 Task: Add Vital Farms Organic Pasture-Raised Large Grade A Eggs to the cart.
Action: Mouse pressed left at (19, 118)
Screenshot: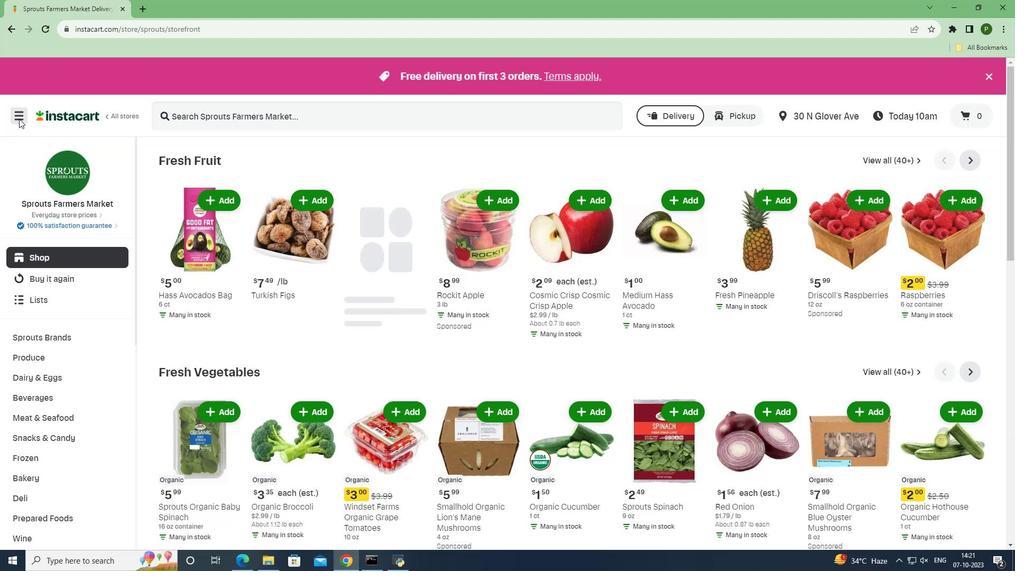 
Action: Mouse moved to (30, 282)
Screenshot: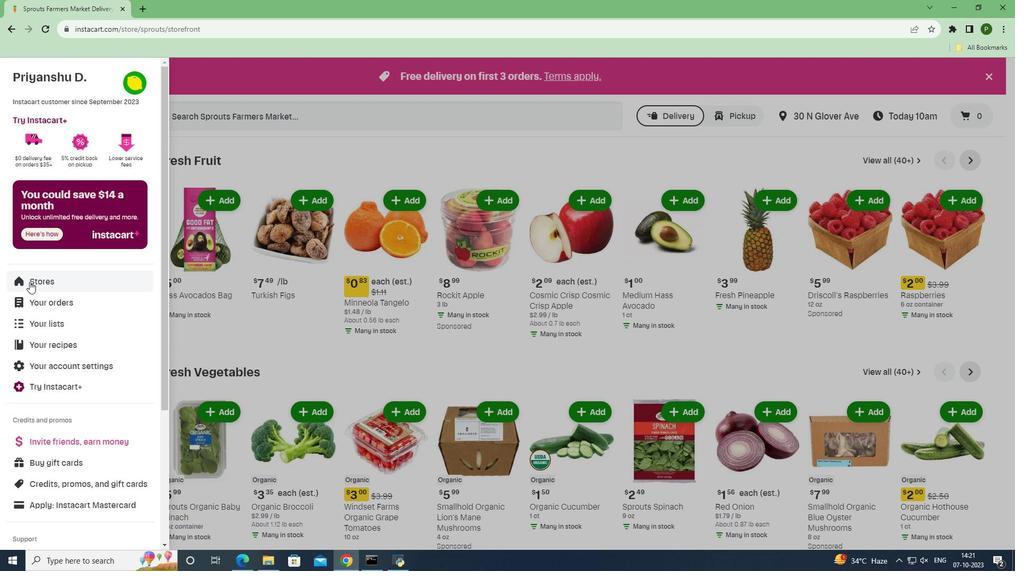 
Action: Mouse pressed left at (30, 282)
Screenshot: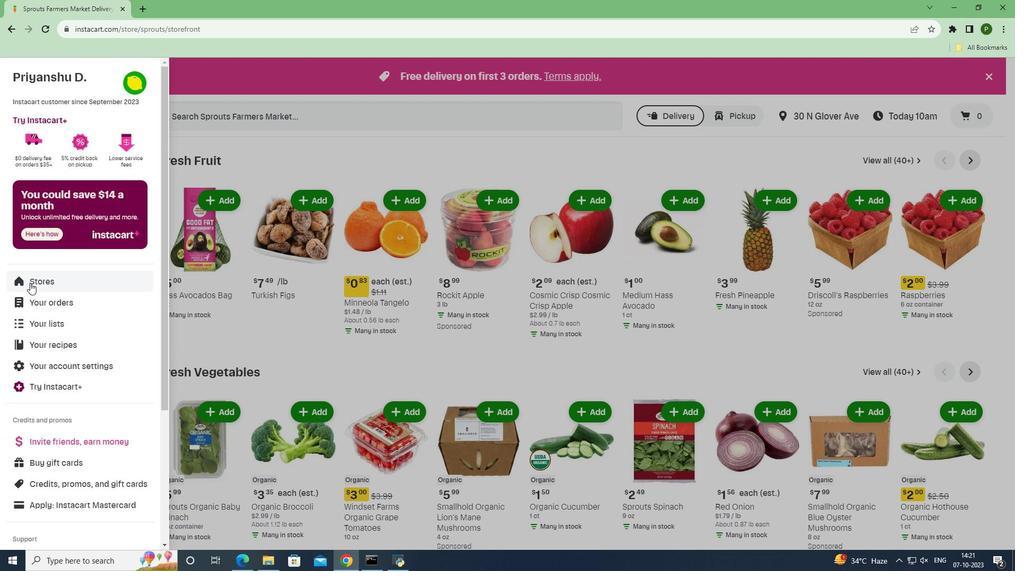 
Action: Mouse moved to (239, 124)
Screenshot: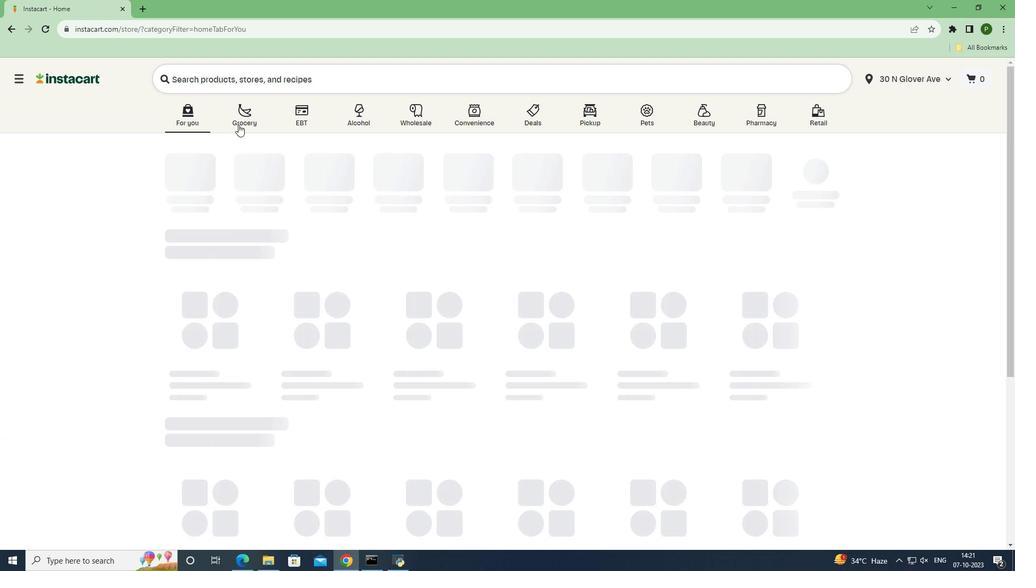 
Action: Mouse pressed left at (239, 124)
Screenshot: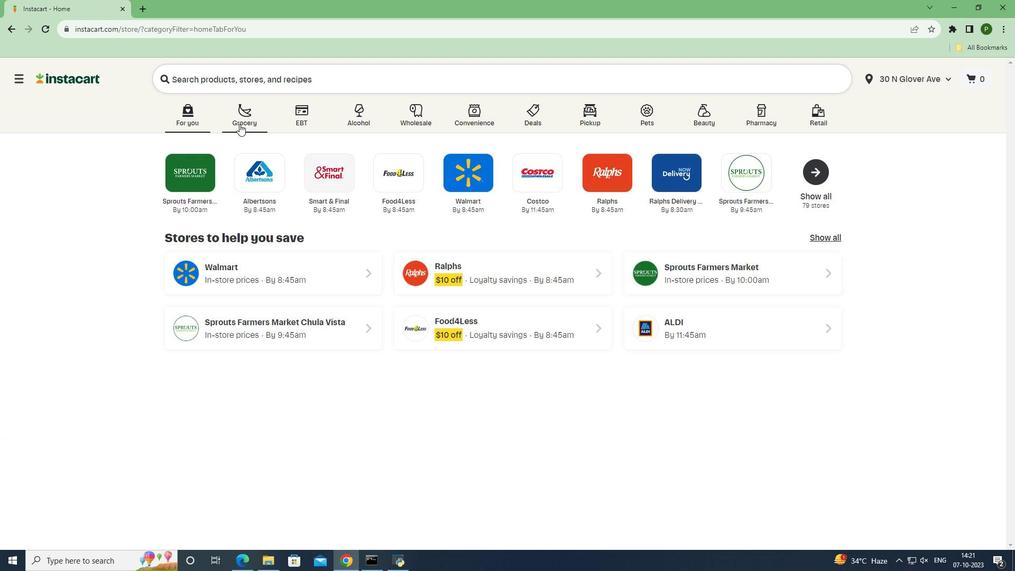 
Action: Mouse moved to (416, 244)
Screenshot: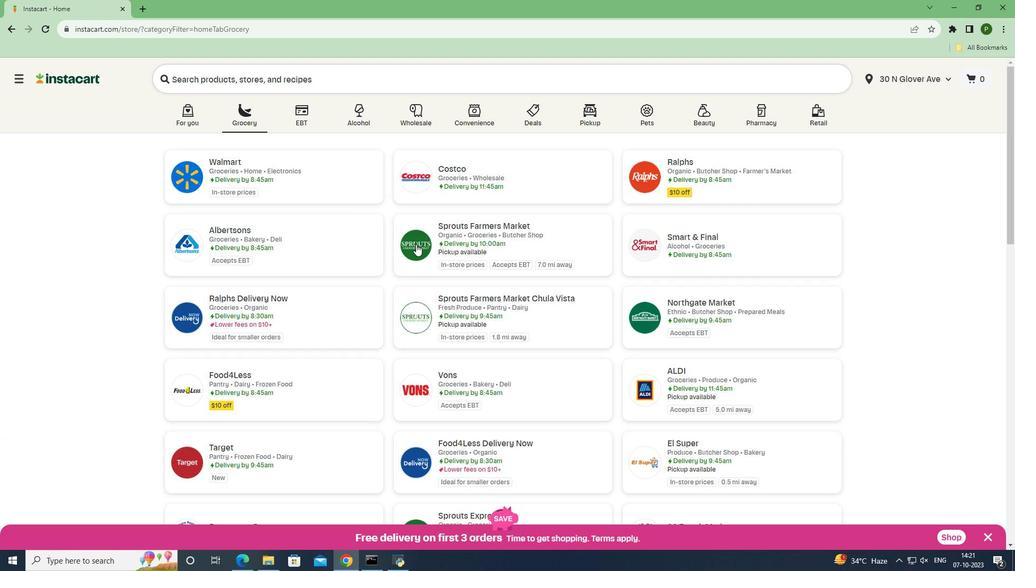 
Action: Mouse pressed left at (416, 244)
Screenshot: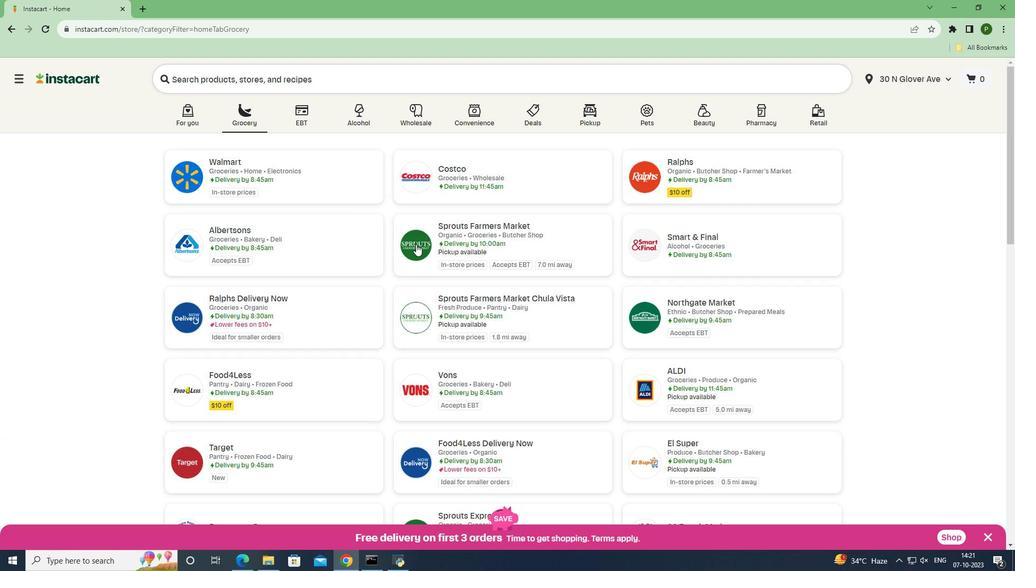 
Action: Mouse moved to (55, 378)
Screenshot: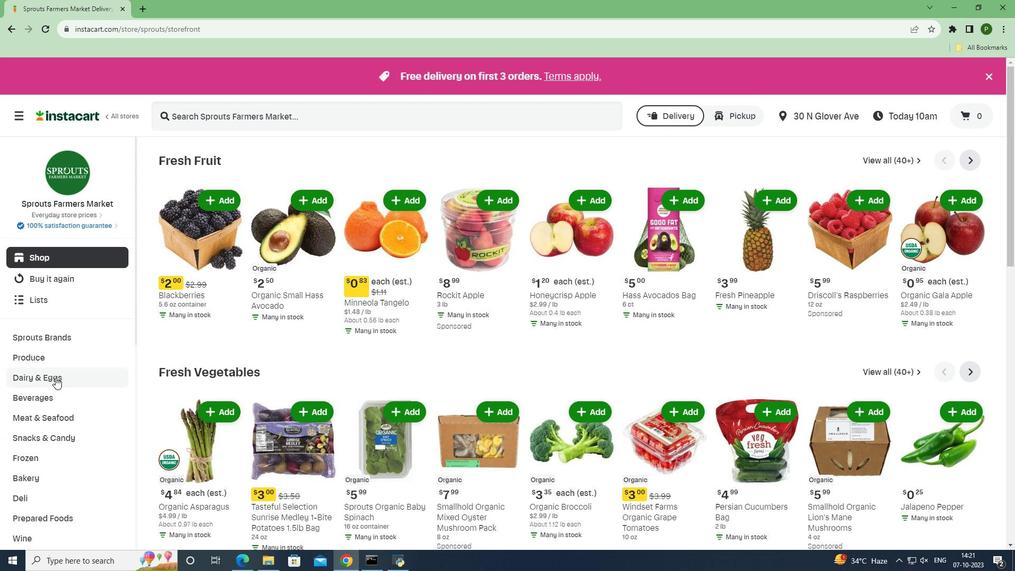 
Action: Mouse pressed left at (55, 378)
Screenshot: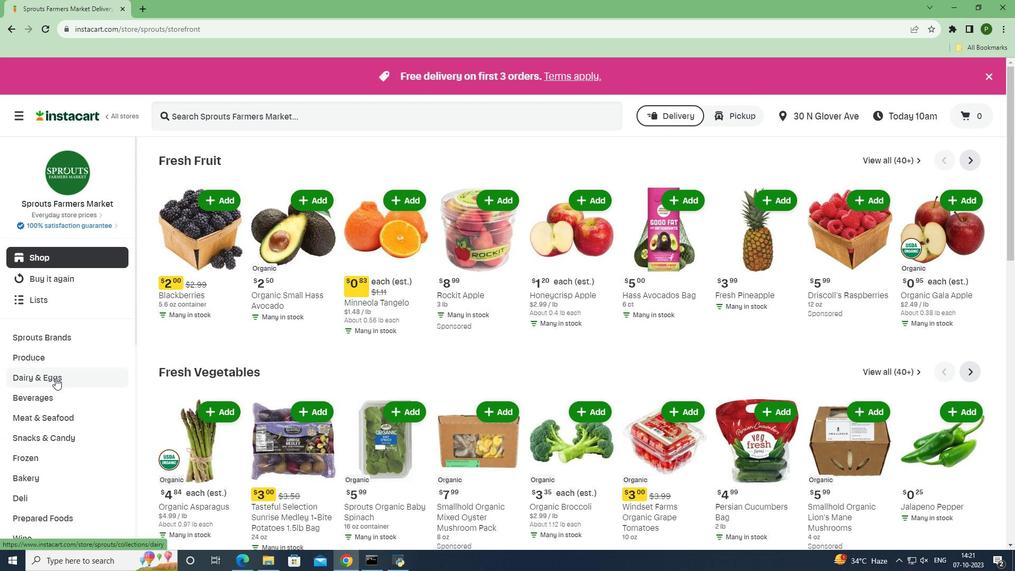 
Action: Mouse moved to (44, 436)
Screenshot: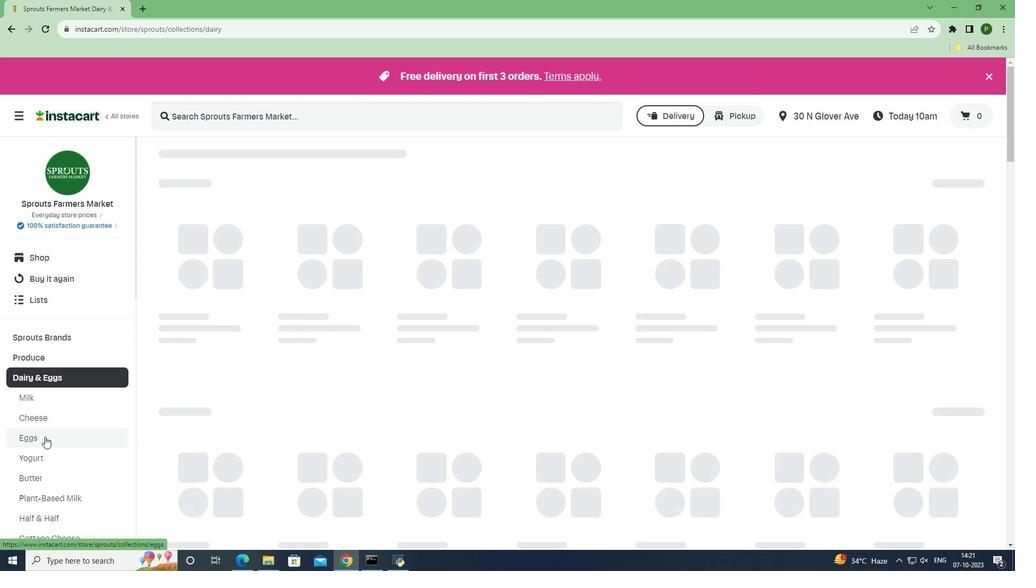 
Action: Mouse pressed left at (44, 436)
Screenshot: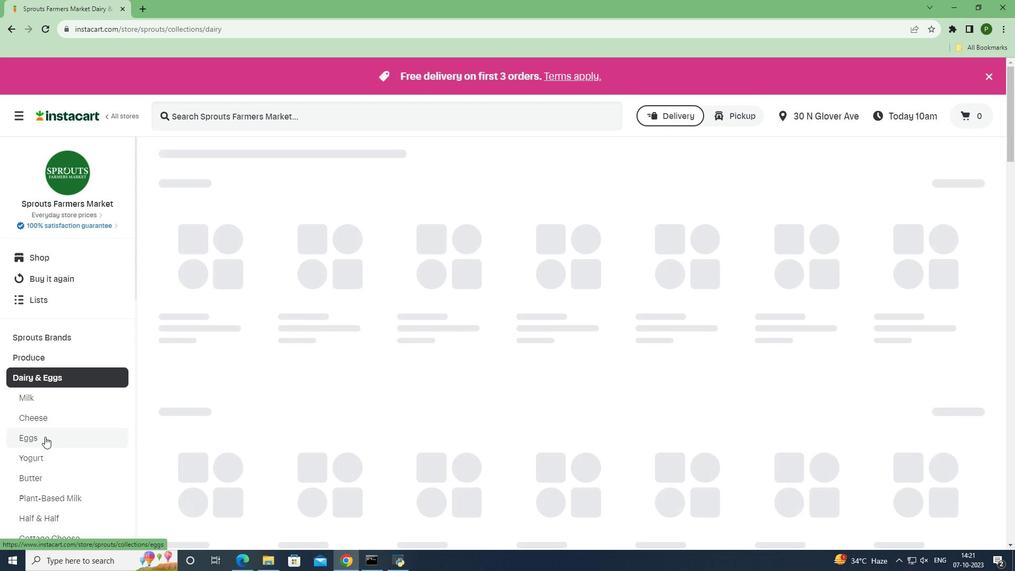 
Action: Mouse moved to (198, 117)
Screenshot: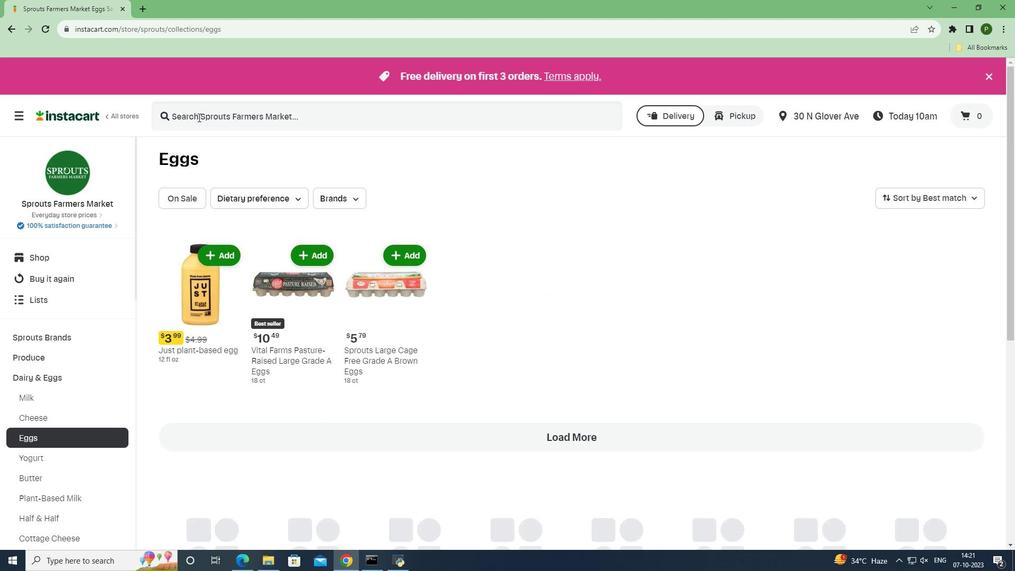 
Action: Mouse pressed left at (198, 117)
Screenshot: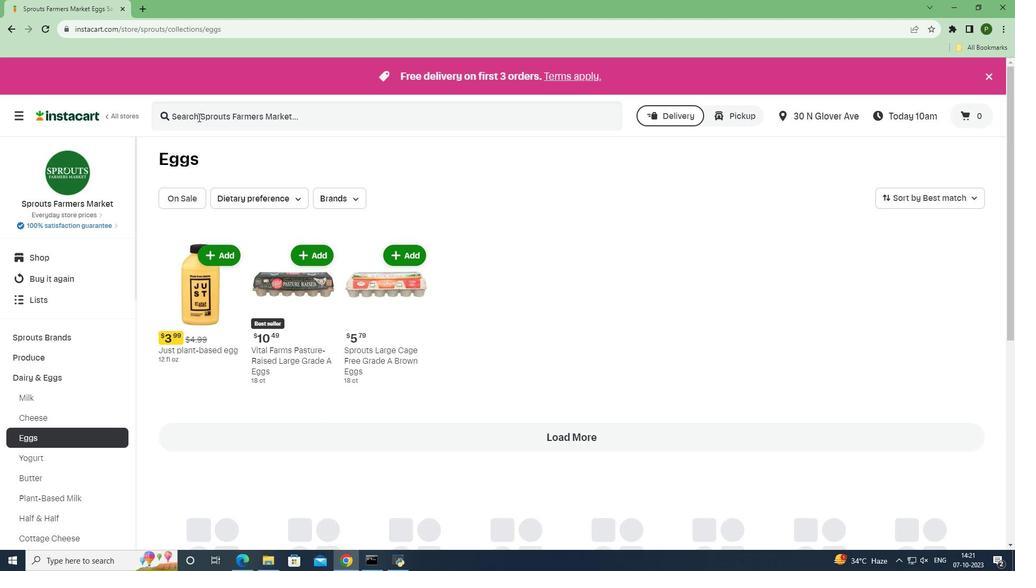 
Action: Key pressed <Key.caps_lock>V<Key.caps_lock>ital<Key.space><Key.caps_lock>F<Key.caps_lock>arms<Key.space><Key.caps_lock>O<Key.caps_lock>rganic<Key.space><Key.caps_lock>P<Key.caps_lock>asture-<Key.caps_lock>R<Key.caps_lock>aised<Key.space><Key.caps_lock>L<Key.caps_lock>arge<Key.space><Key.caps_lock>G<Key.caps_lock>rade<Key.space><Key.caps_lock>A<Key.space>E<Key.caps_lock>ggs<Key.space><Key.enter>
Screenshot: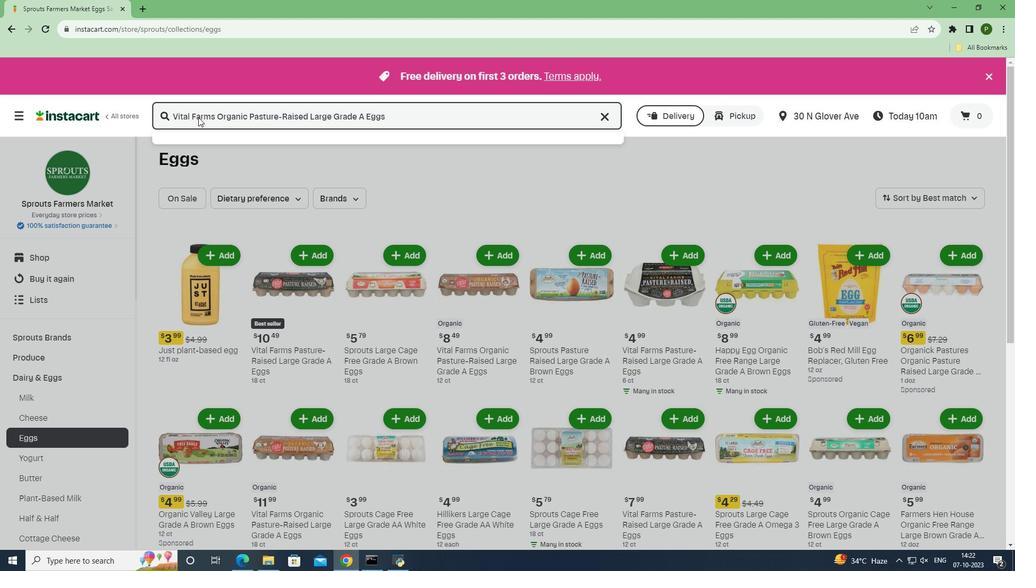 
Action: Mouse moved to (615, 218)
Screenshot: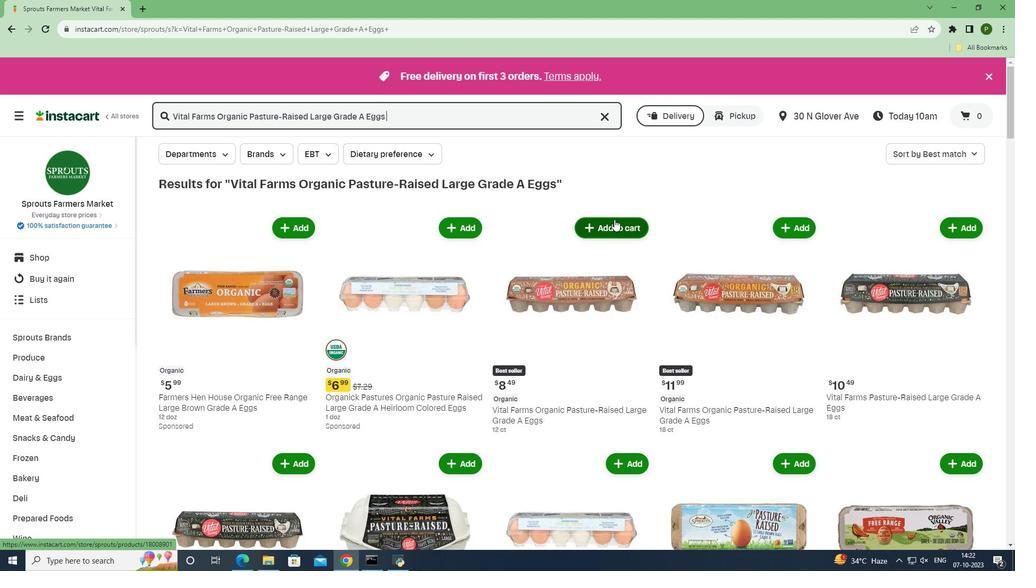 
Action: Mouse pressed left at (615, 218)
Screenshot: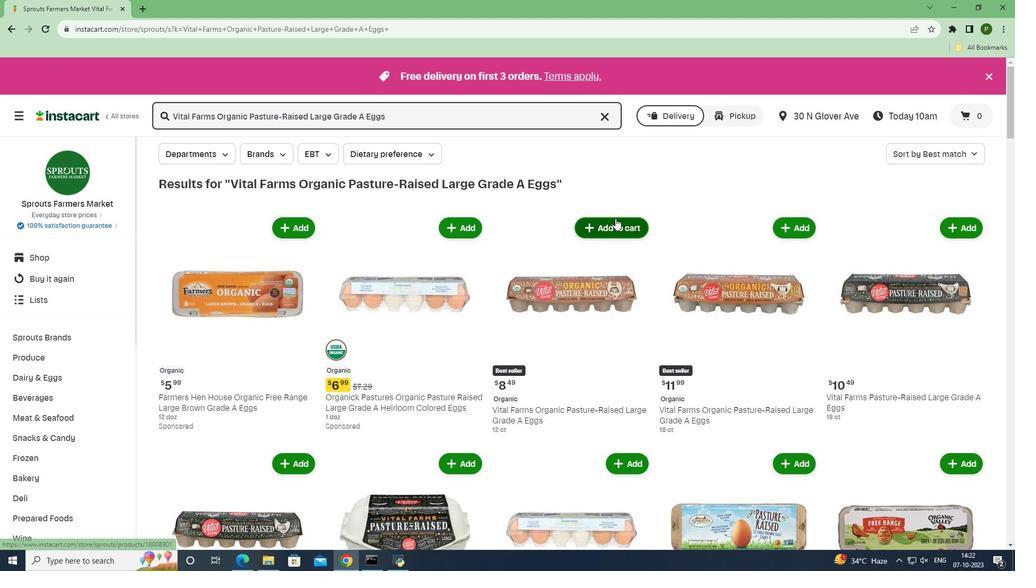 
Action: Mouse moved to (663, 236)
Screenshot: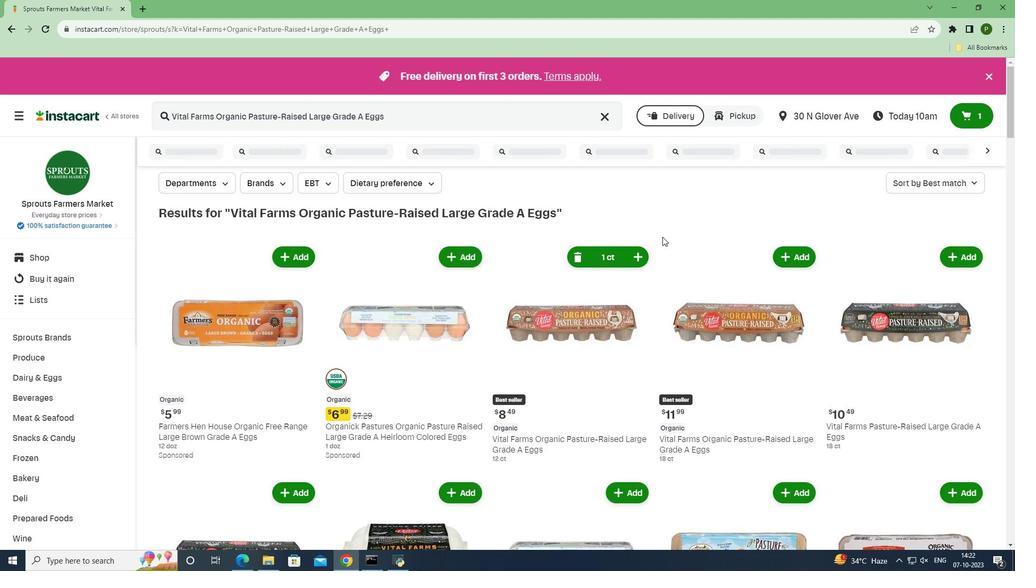 
